 Task: Apply the automatic format in column A.
Action: Mouse moved to (59, 138)
Screenshot: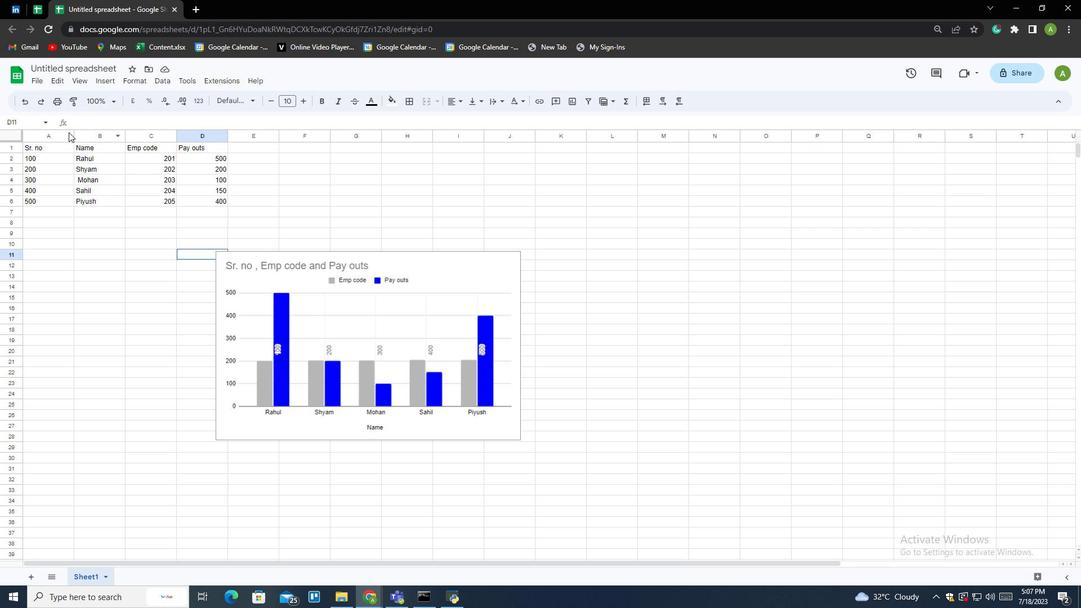 
Action: Mouse pressed left at (59, 138)
Screenshot: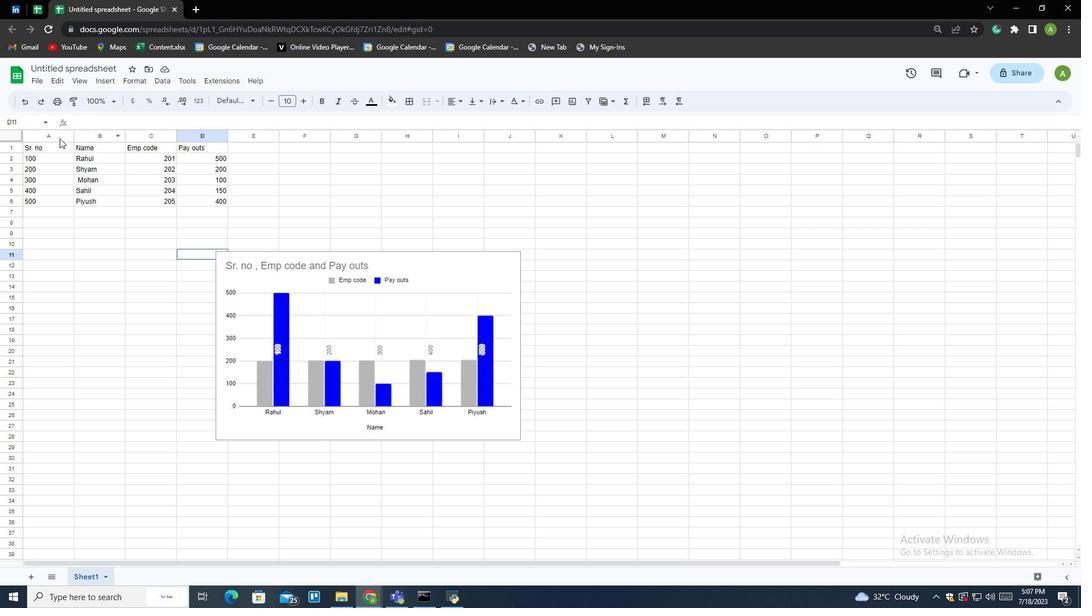 
Action: Mouse moved to (131, 82)
Screenshot: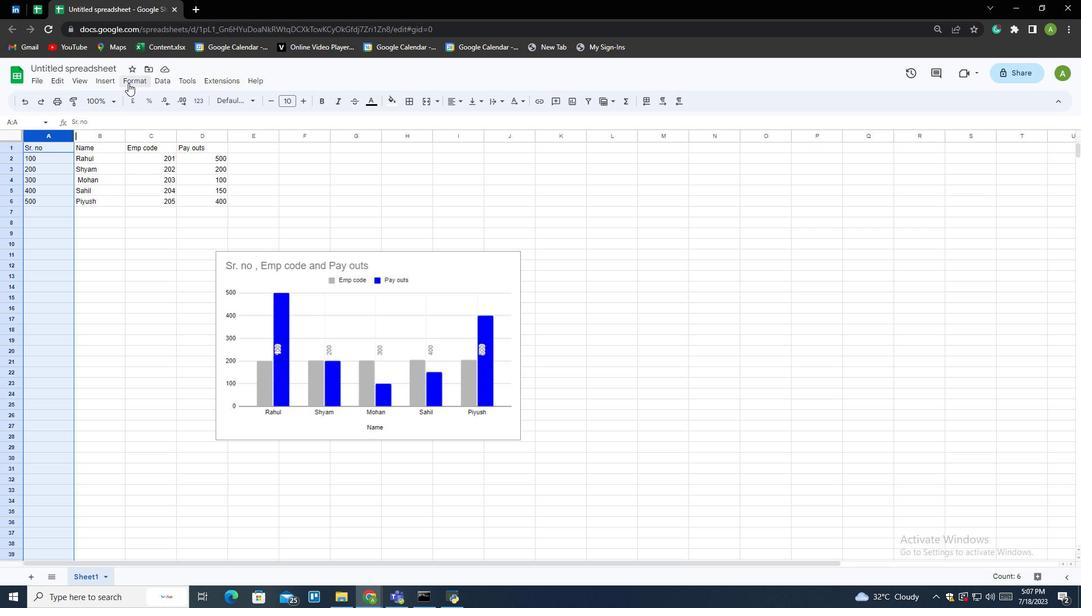 
Action: Mouse pressed left at (131, 82)
Screenshot: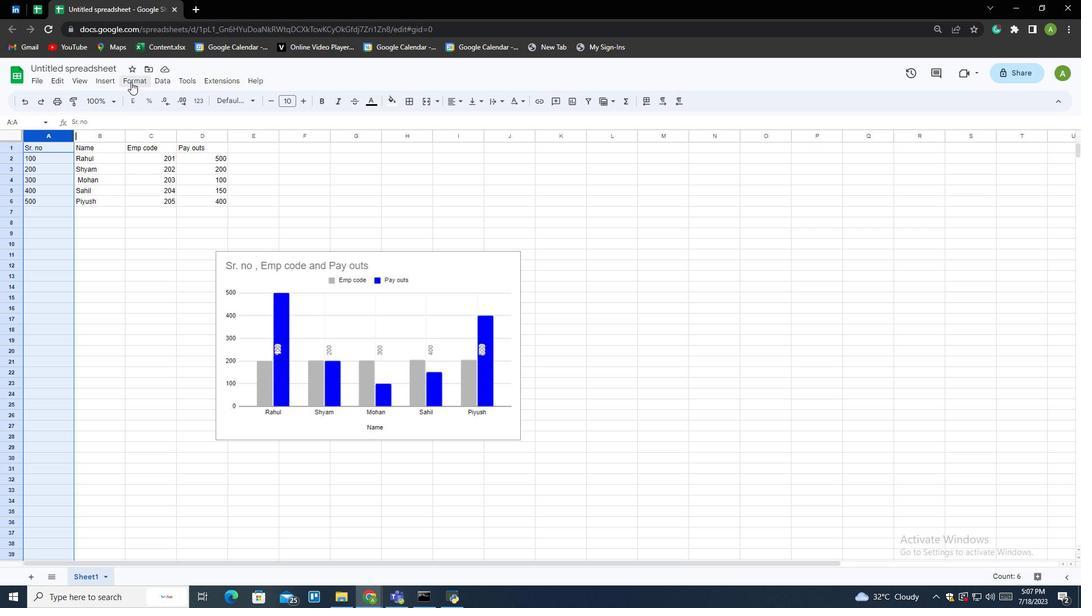 
Action: Mouse moved to (161, 144)
Screenshot: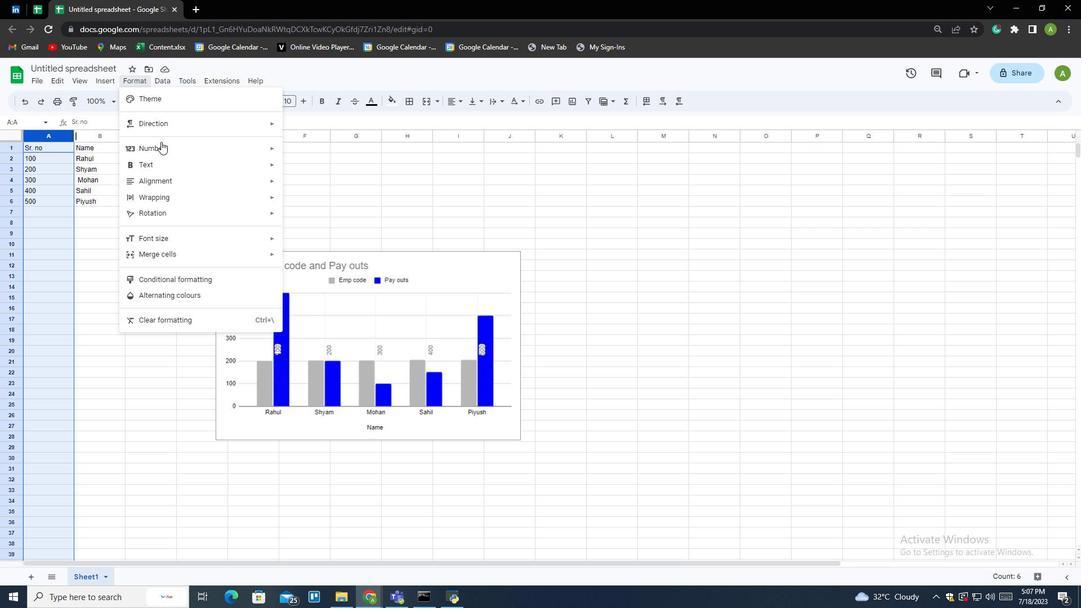 
Action: Mouse pressed left at (161, 144)
Screenshot: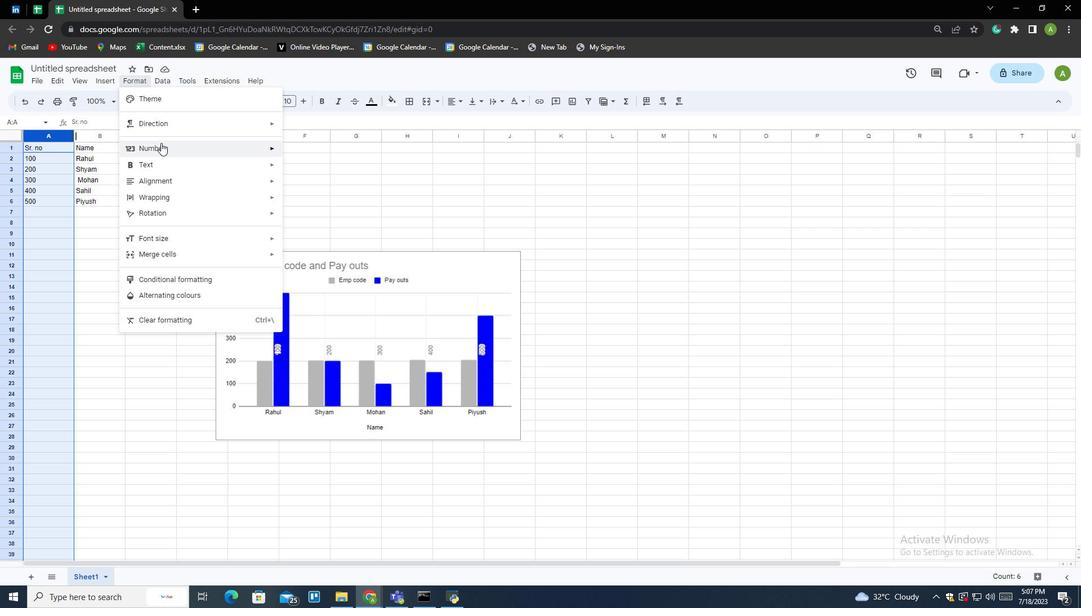 
Action: Mouse moved to (321, 147)
Screenshot: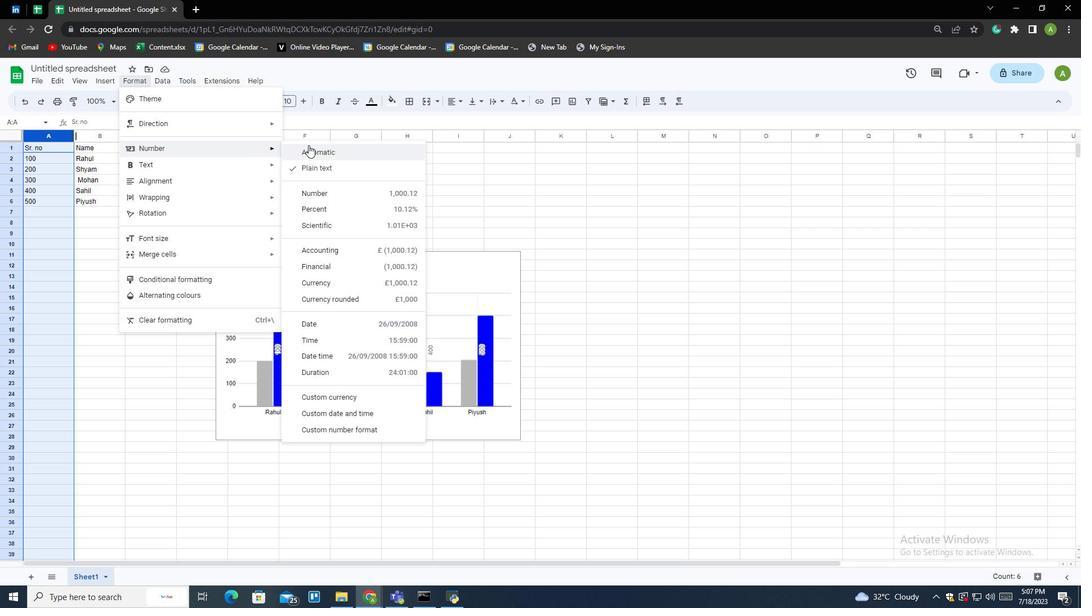 
Action: Mouse pressed left at (321, 147)
Screenshot: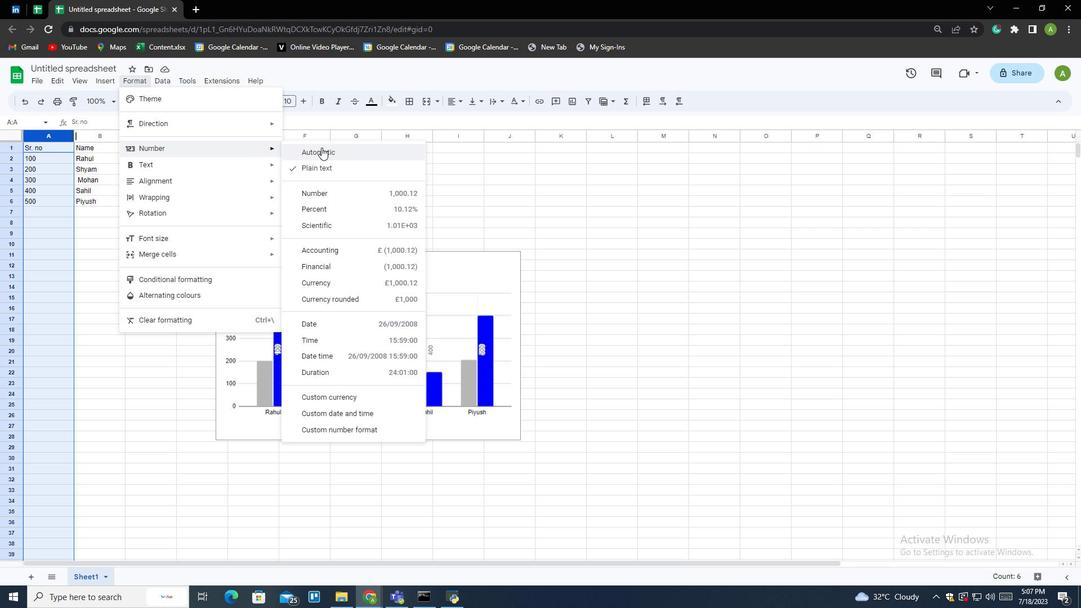
Action: Mouse moved to (240, 223)
Screenshot: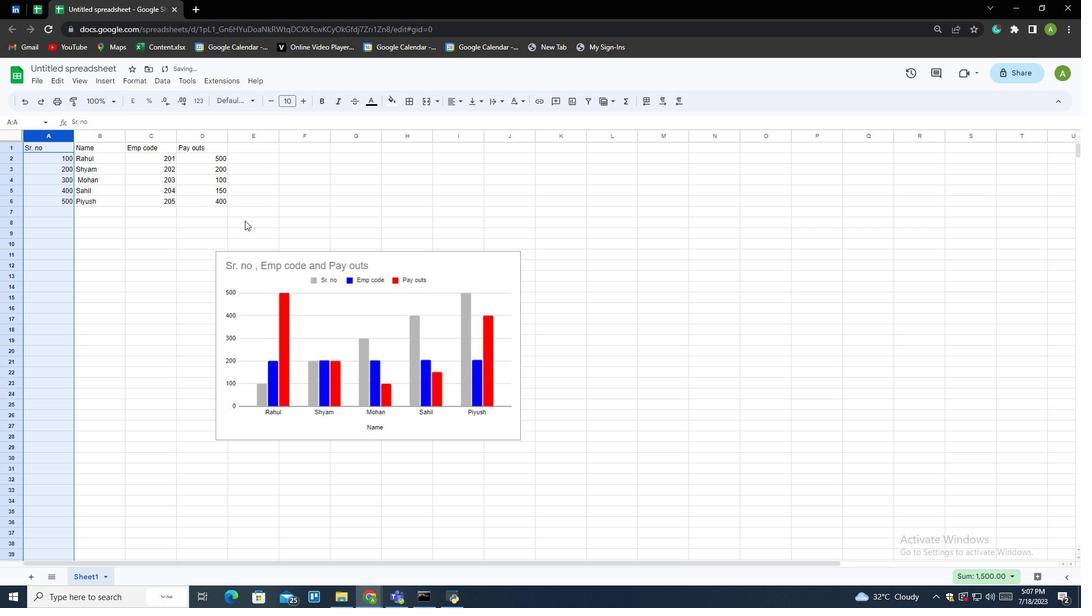 
